 Task: Select the option "Only Workspace admins" in Board deletion restrictions.
Action: Mouse moved to (1039, 468)
Screenshot: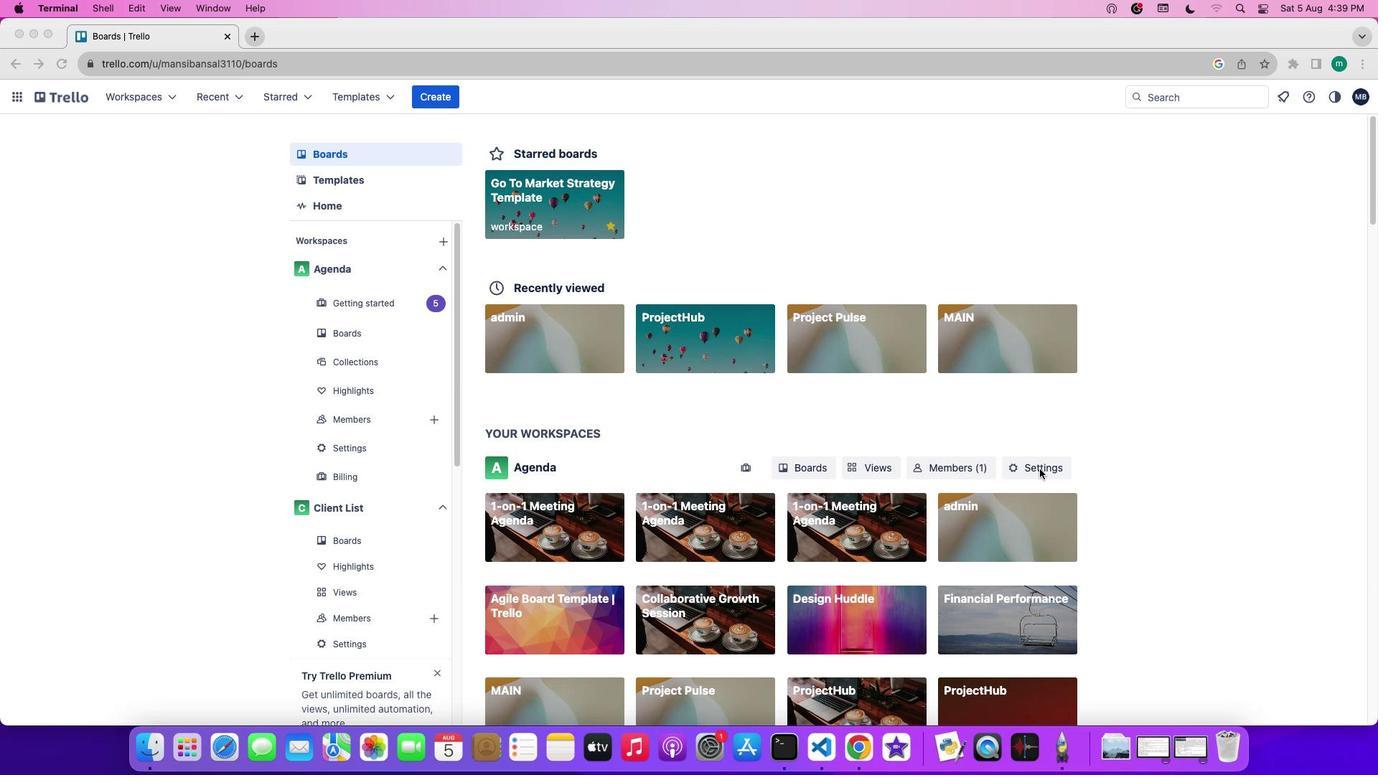 
Action: Mouse pressed left at (1039, 468)
Screenshot: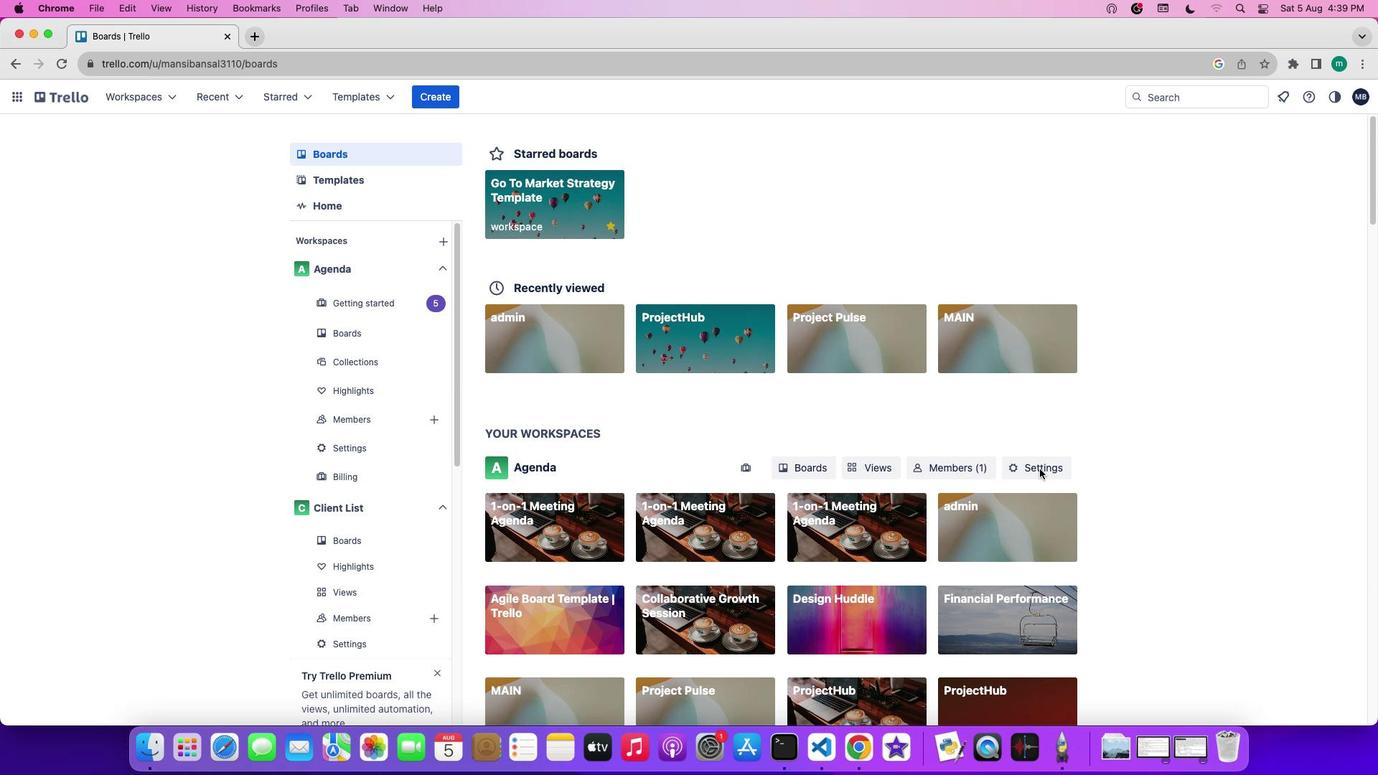 
Action: Mouse pressed left at (1039, 468)
Screenshot: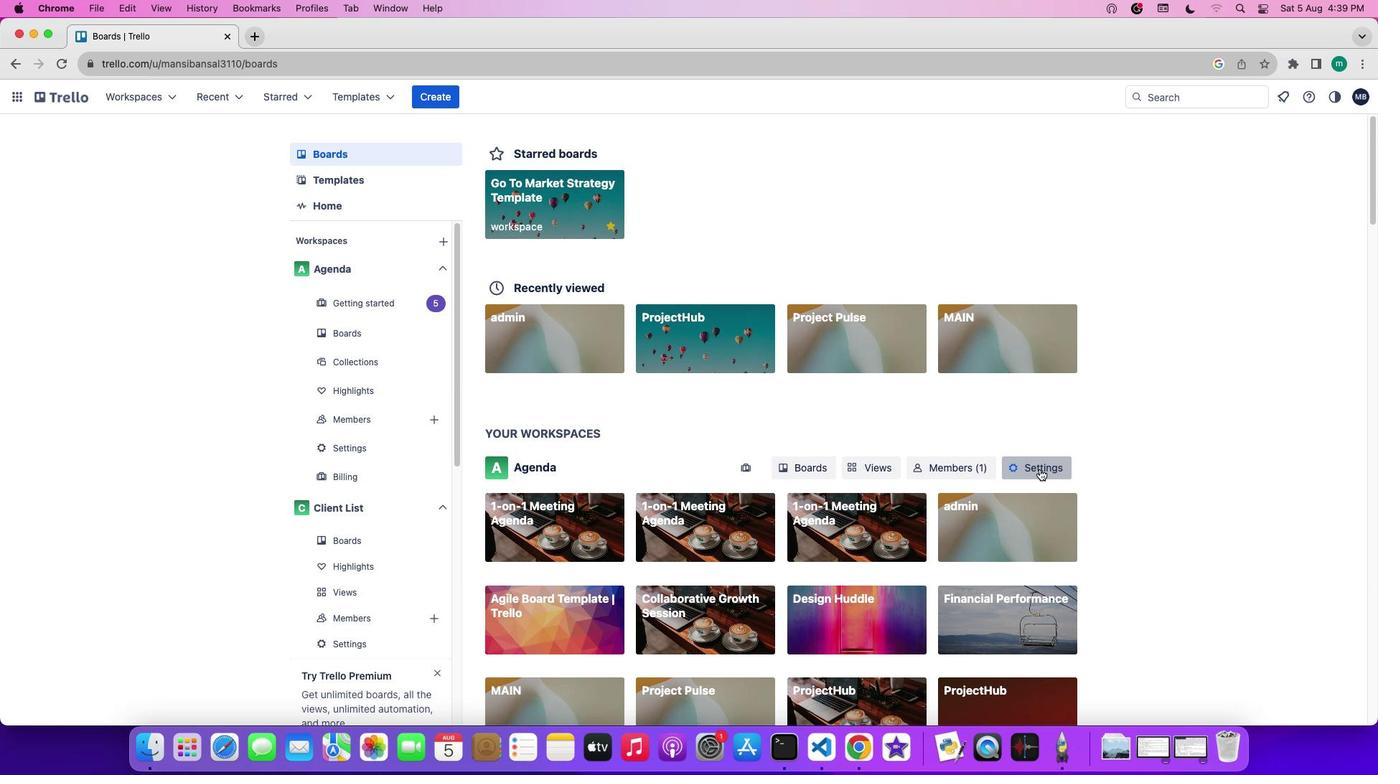 
Action: Mouse moved to (984, 625)
Screenshot: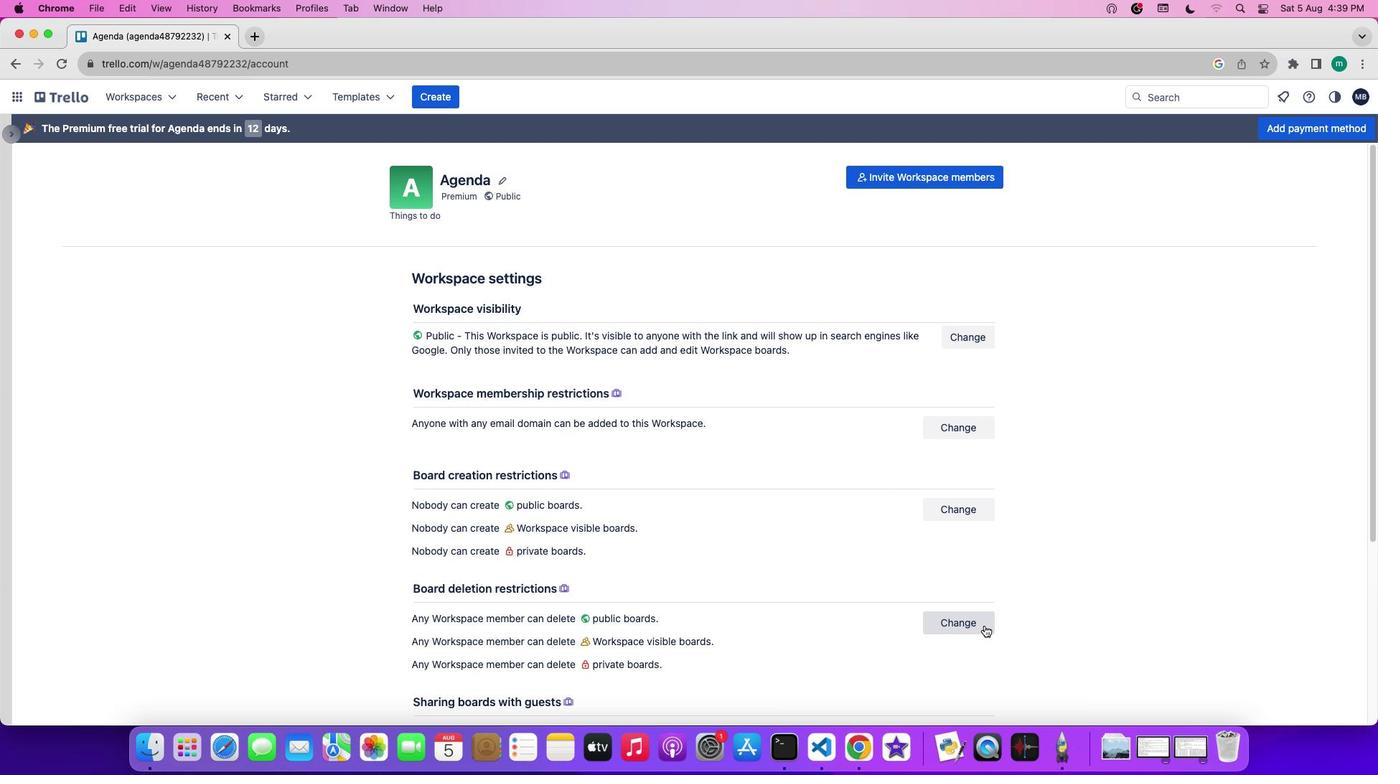 
Action: Mouse pressed left at (984, 625)
Screenshot: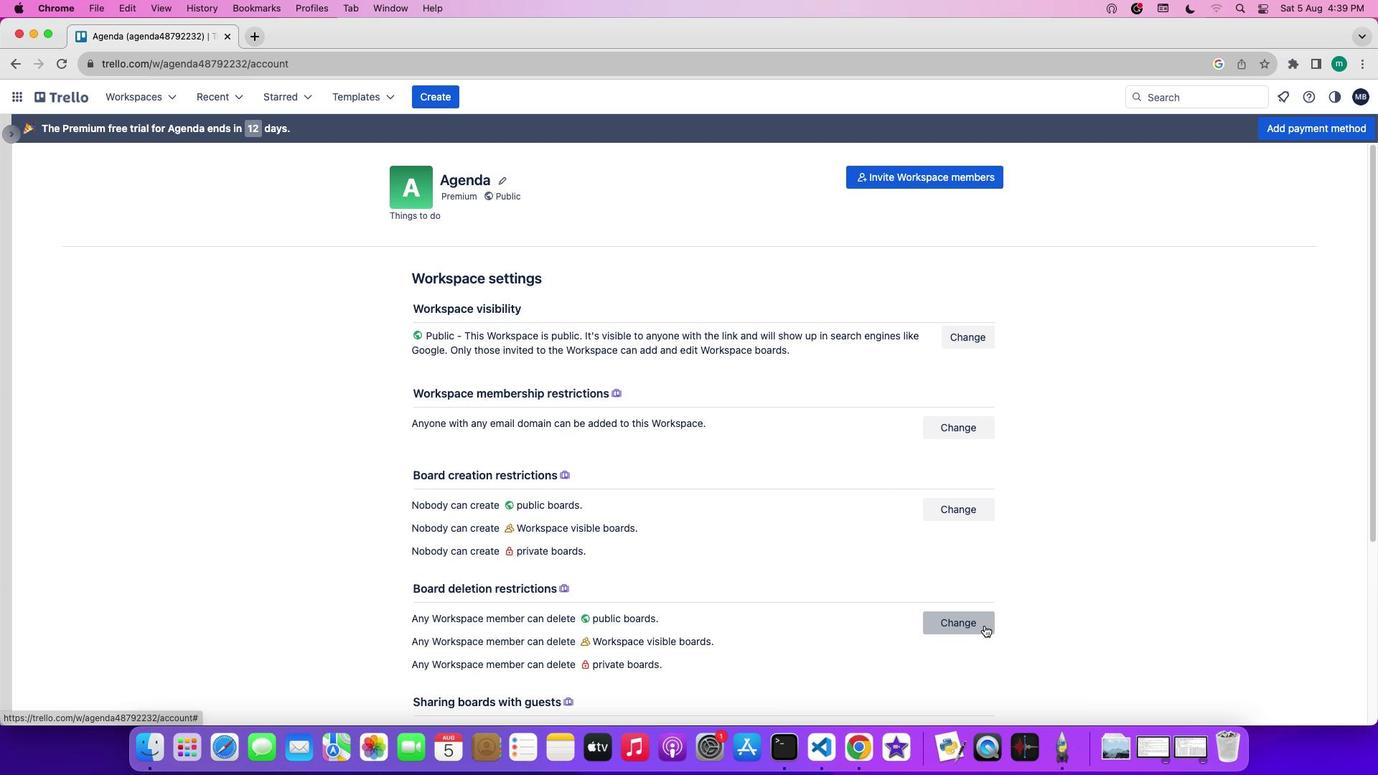 
Action: Mouse moved to (973, 343)
Screenshot: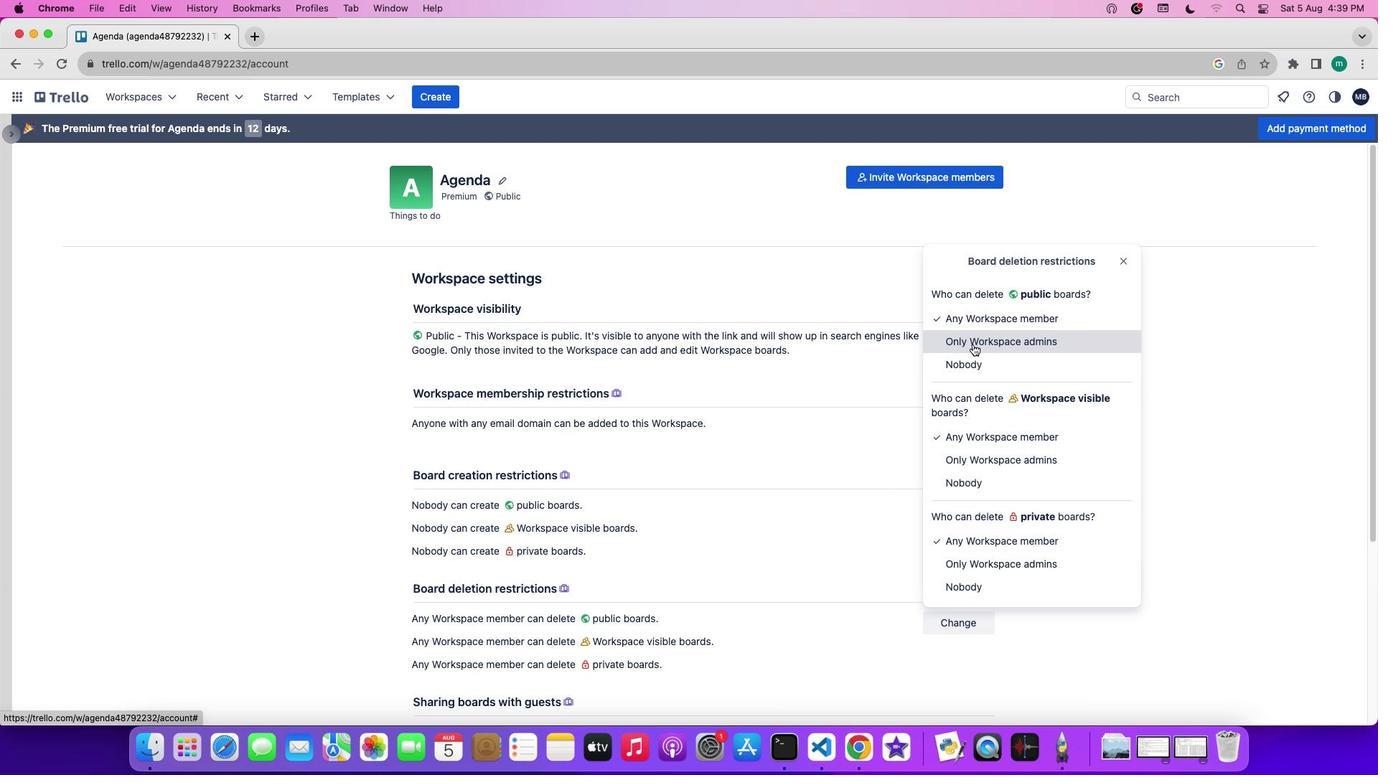 
Action: Mouse pressed left at (973, 343)
Screenshot: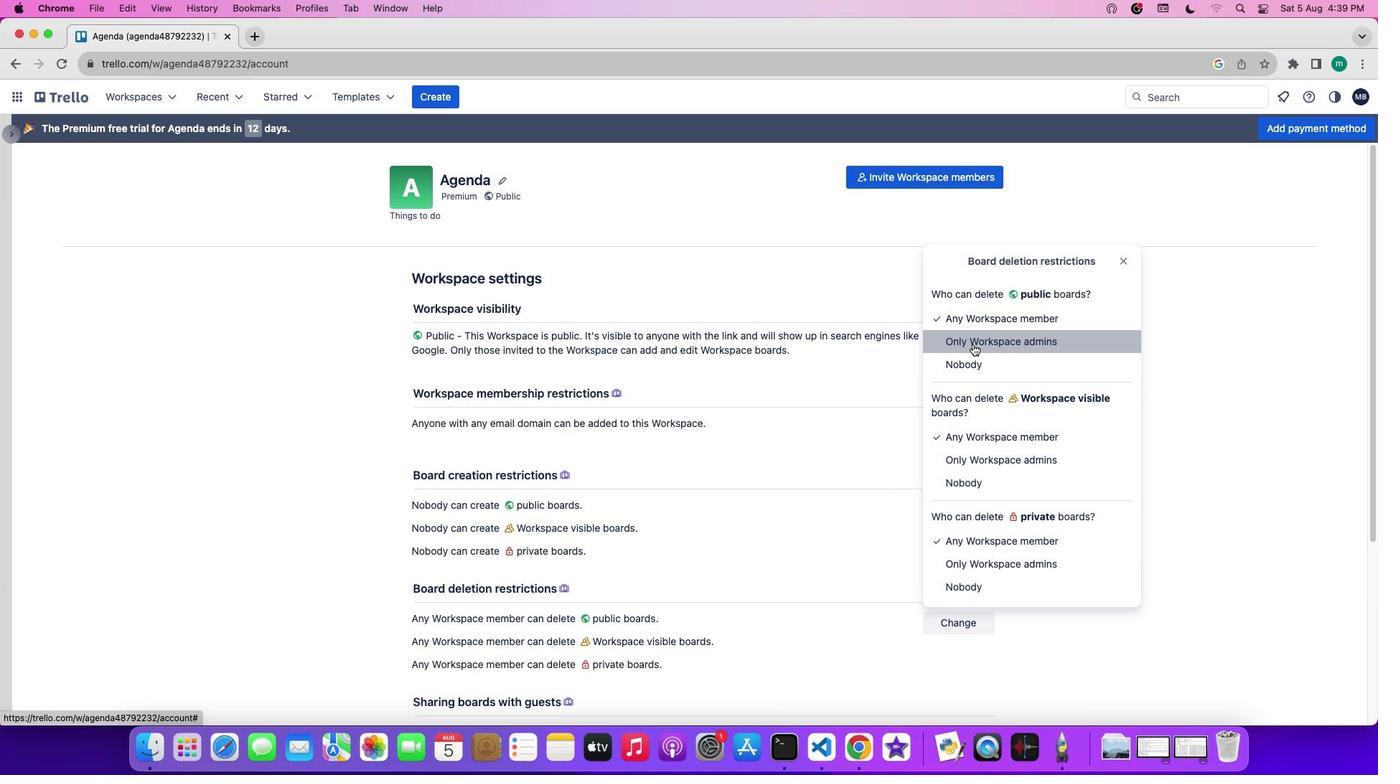 
Action: Mouse moved to (1086, 373)
Screenshot: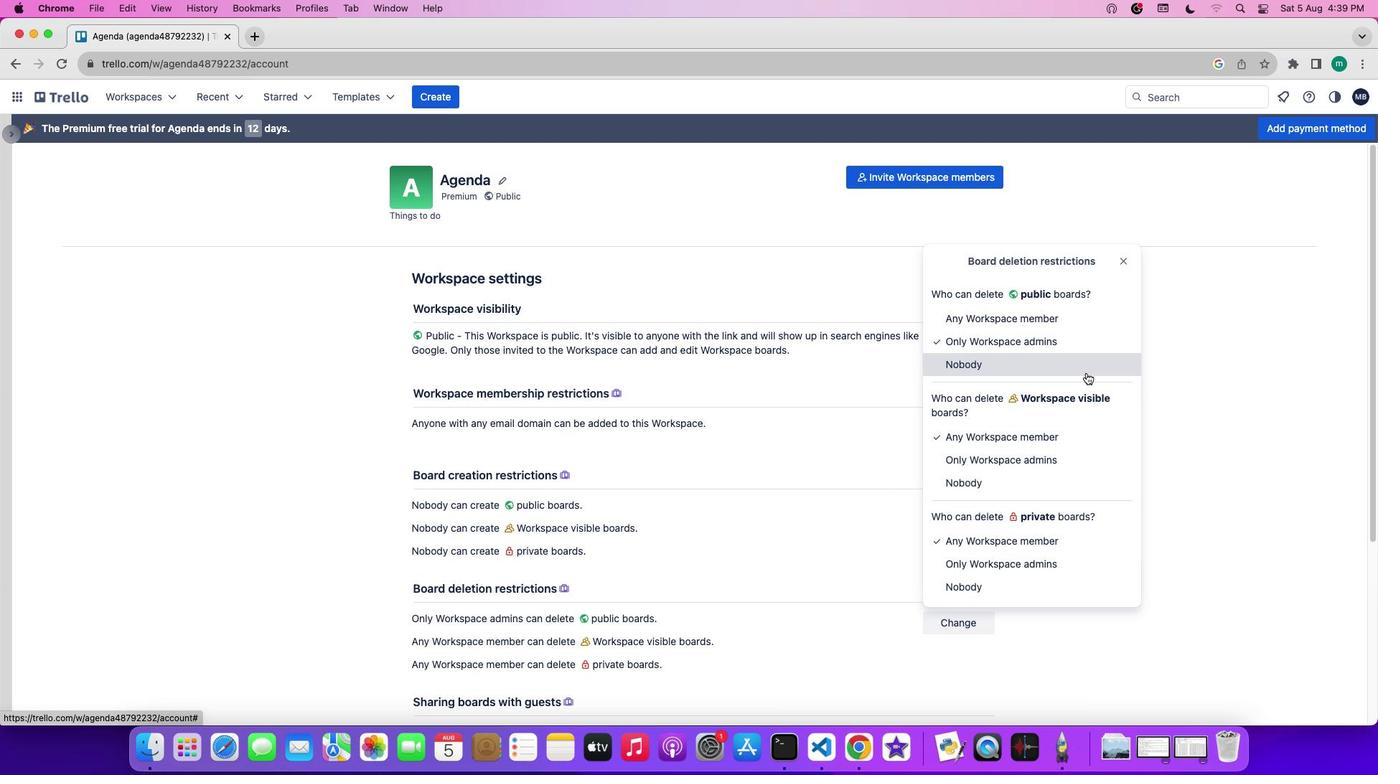 
